 Task: Create a due date automation trigger when advanced on, on the tuesday of the week a card is due add dates due next month at 11:00 AM.
Action: Mouse moved to (823, 257)
Screenshot: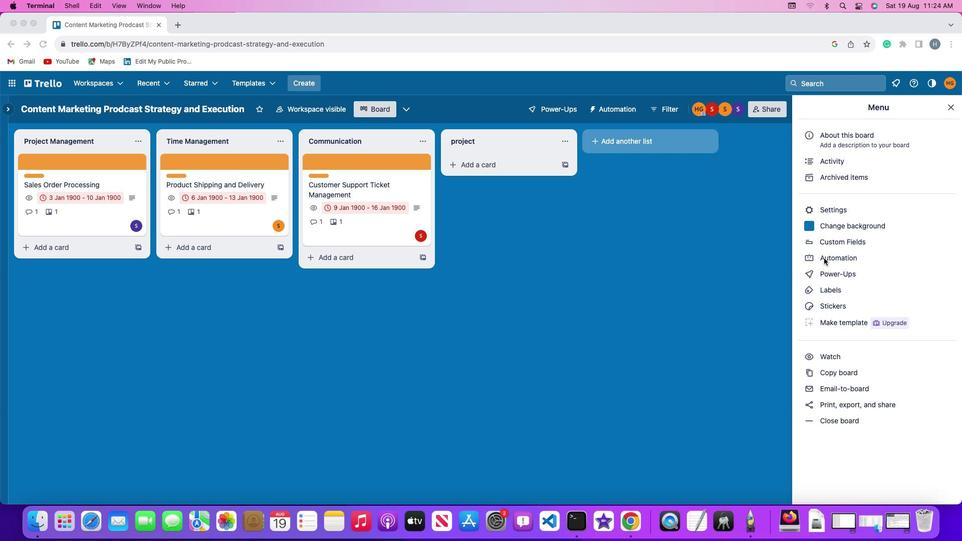 
Action: Mouse pressed left at (823, 257)
Screenshot: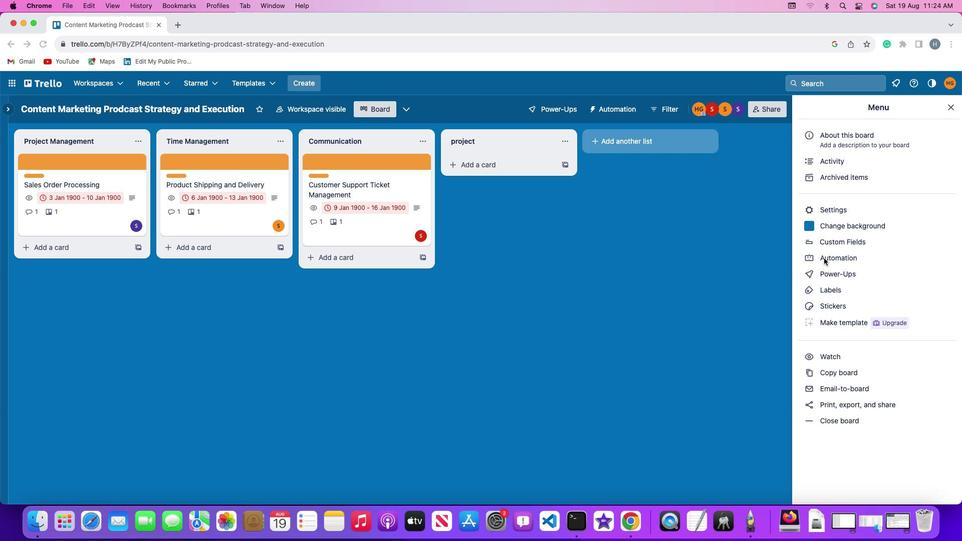 
Action: Mouse pressed left at (823, 257)
Screenshot: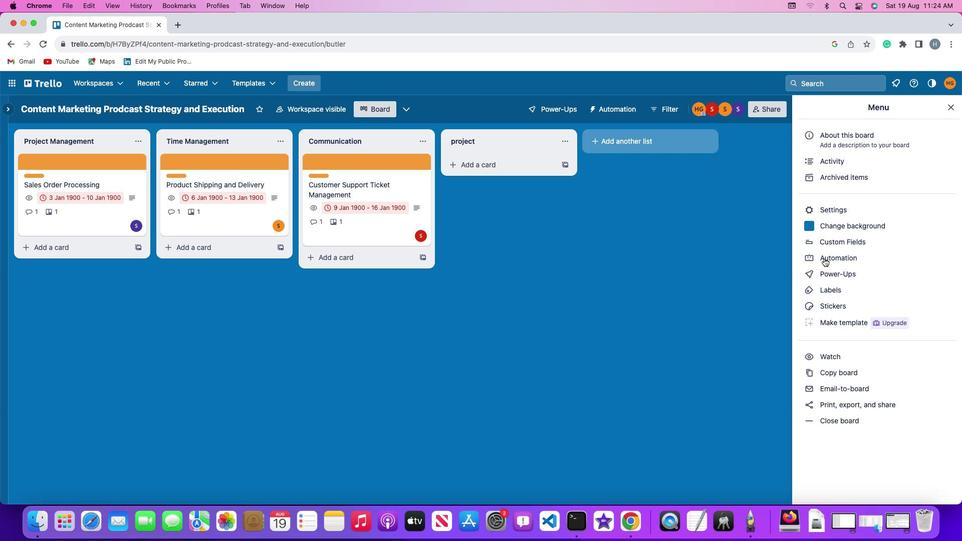 
Action: Mouse moved to (85, 240)
Screenshot: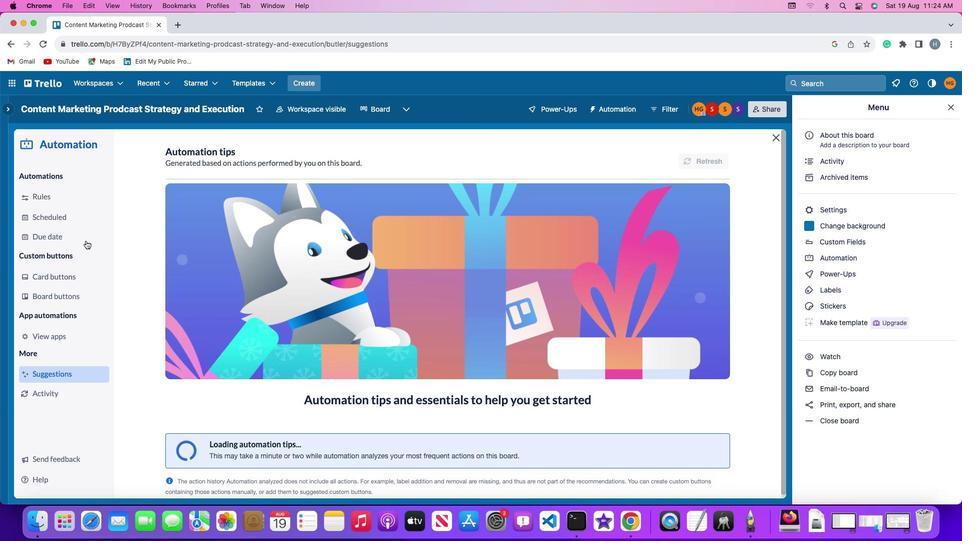
Action: Mouse pressed left at (85, 240)
Screenshot: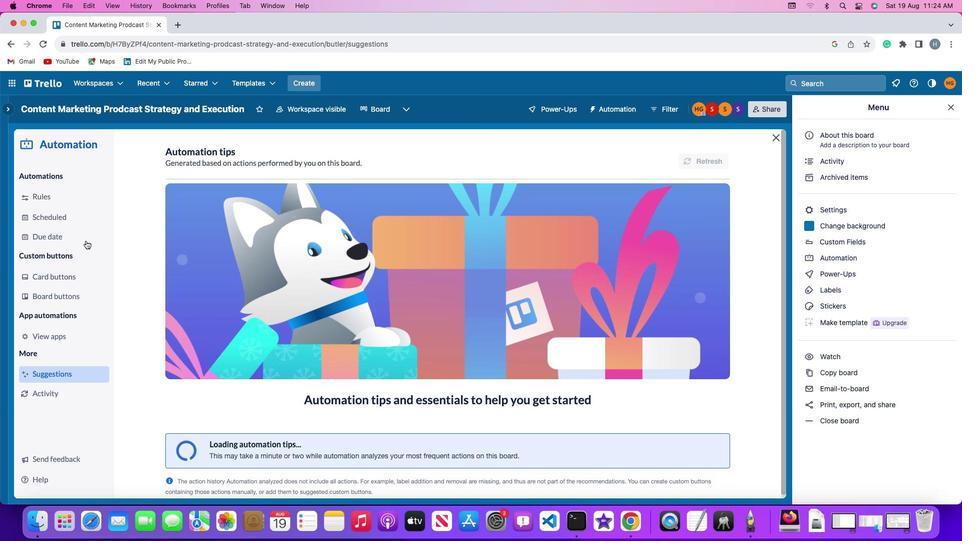 
Action: Mouse moved to (660, 152)
Screenshot: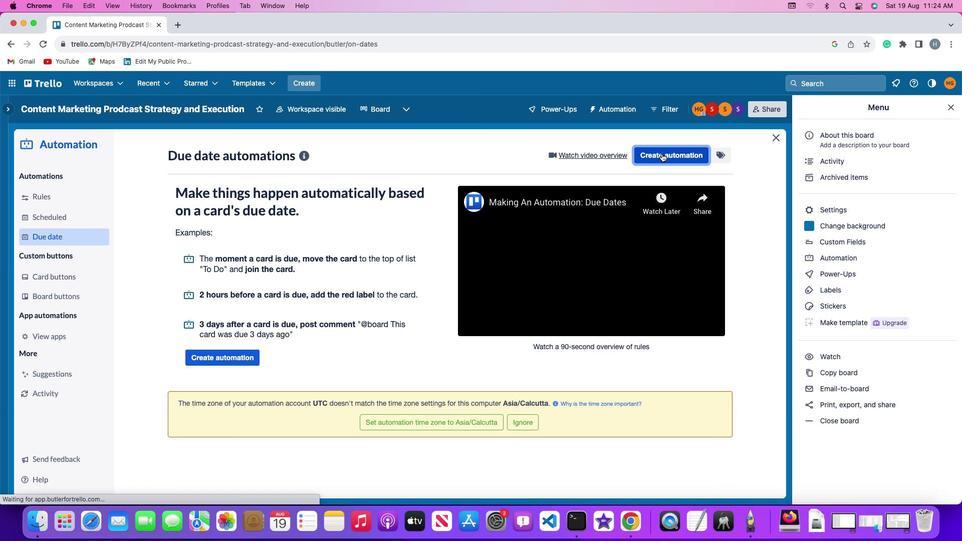 
Action: Mouse pressed left at (660, 152)
Screenshot: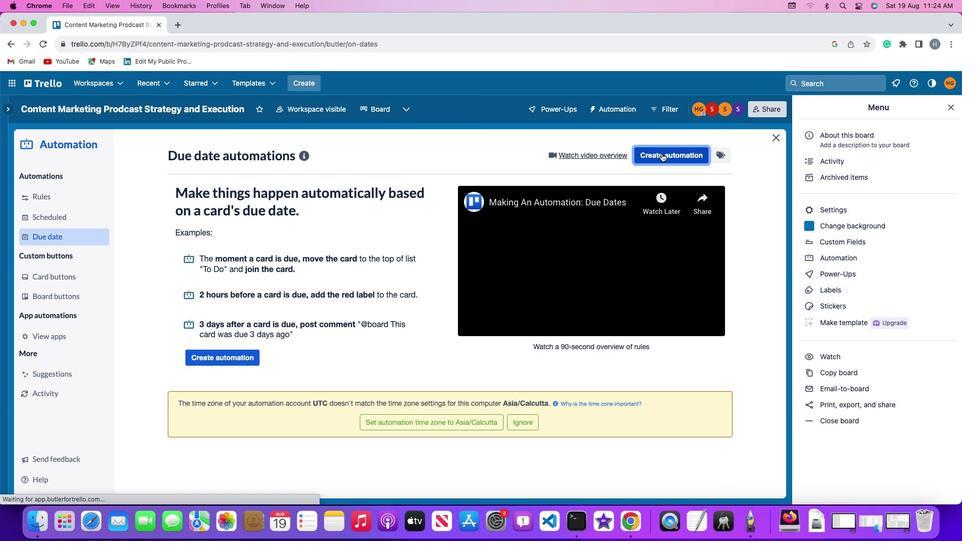 
Action: Mouse moved to (213, 252)
Screenshot: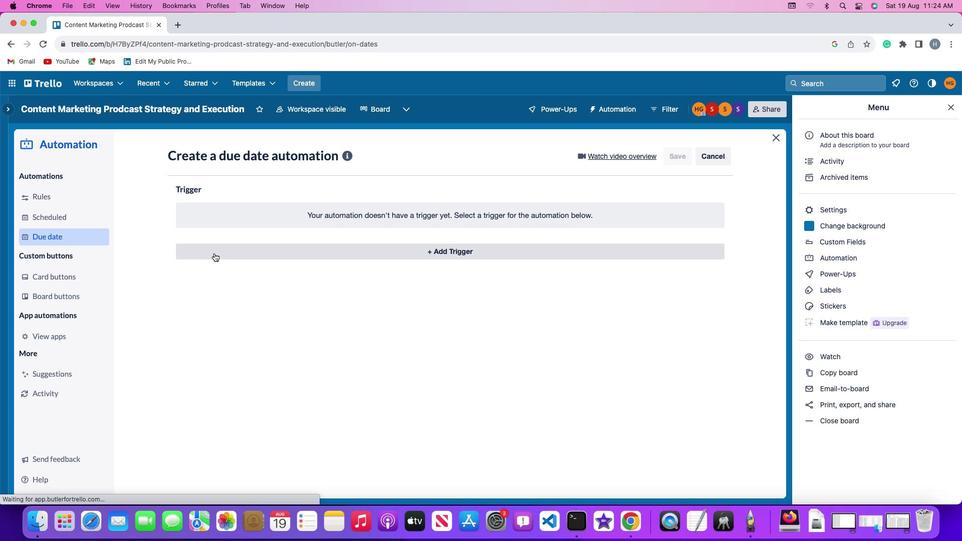 
Action: Mouse pressed left at (213, 252)
Screenshot: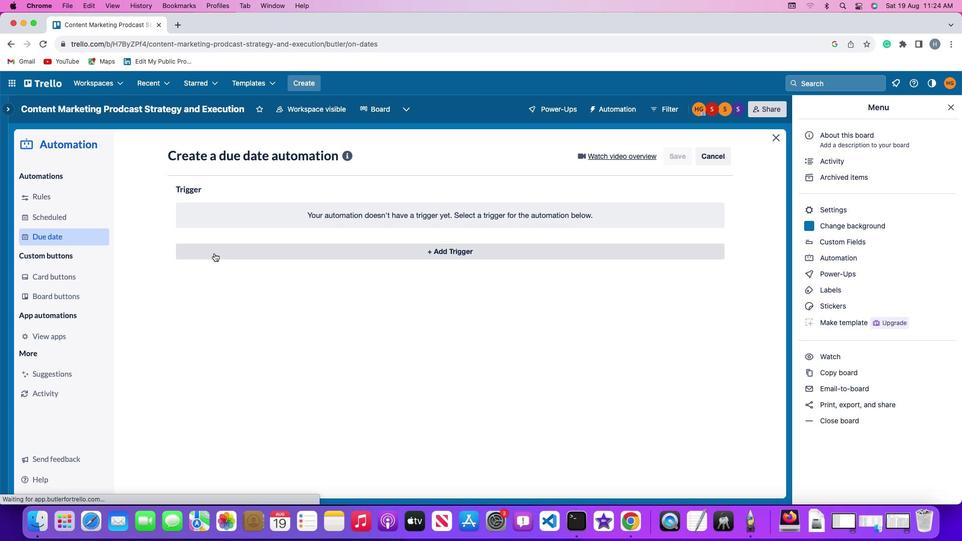 
Action: Mouse moved to (216, 434)
Screenshot: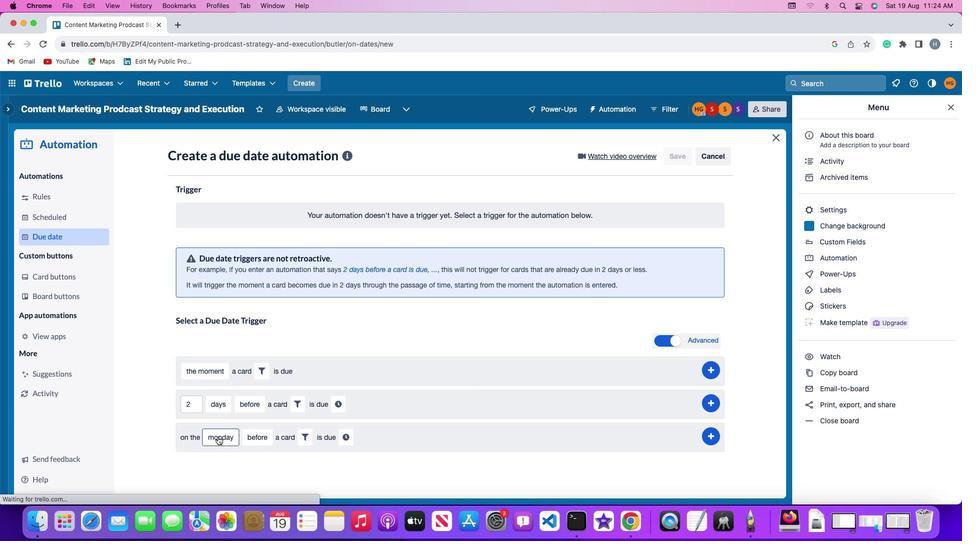
Action: Mouse pressed left at (216, 434)
Screenshot: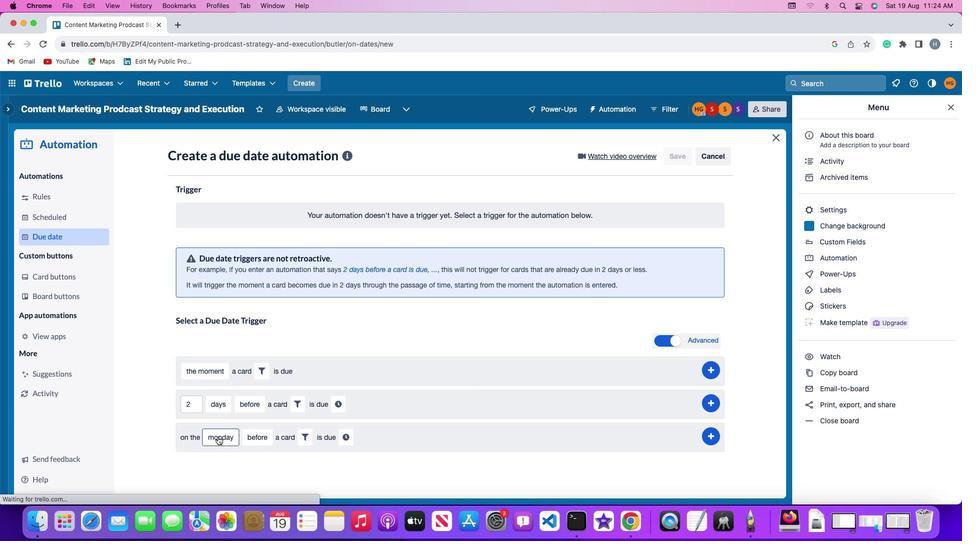 
Action: Mouse moved to (236, 319)
Screenshot: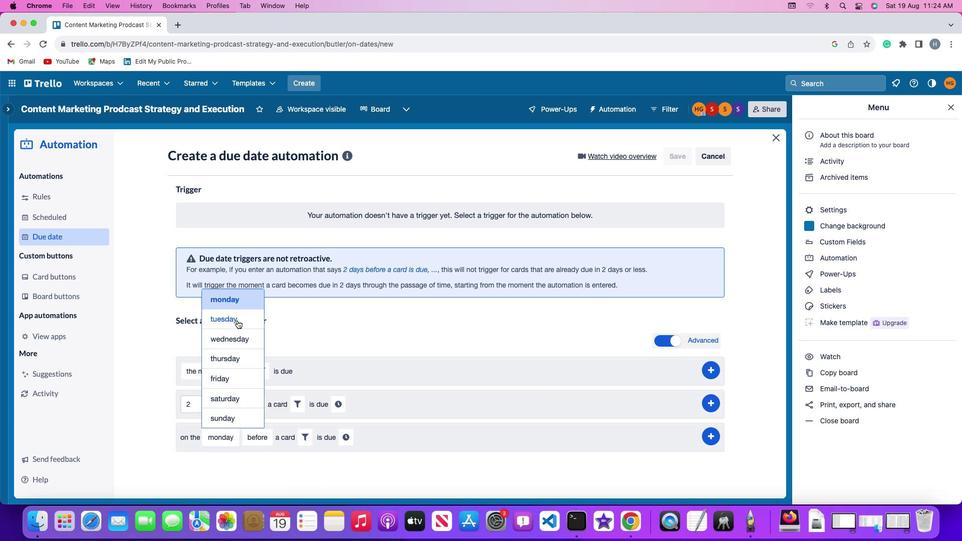 
Action: Mouse pressed left at (236, 319)
Screenshot: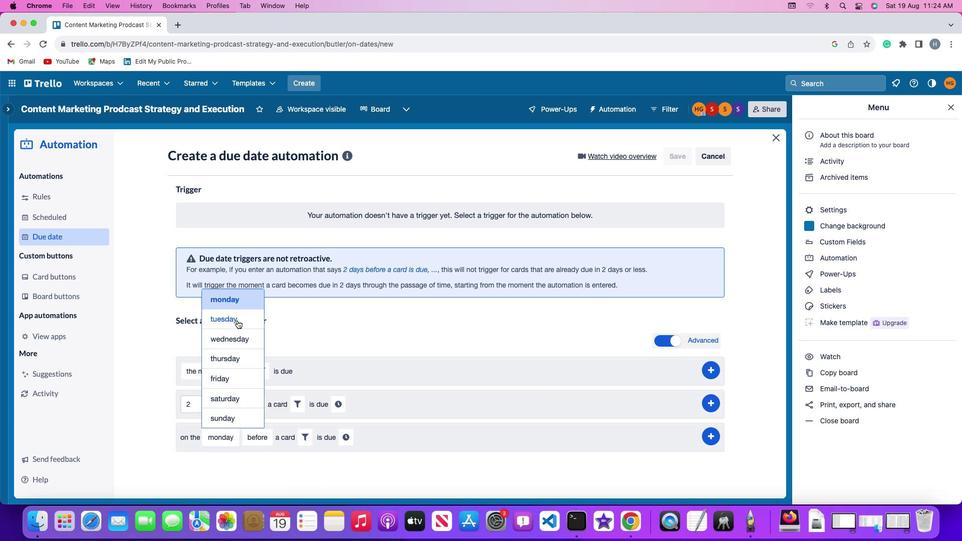 
Action: Mouse moved to (259, 426)
Screenshot: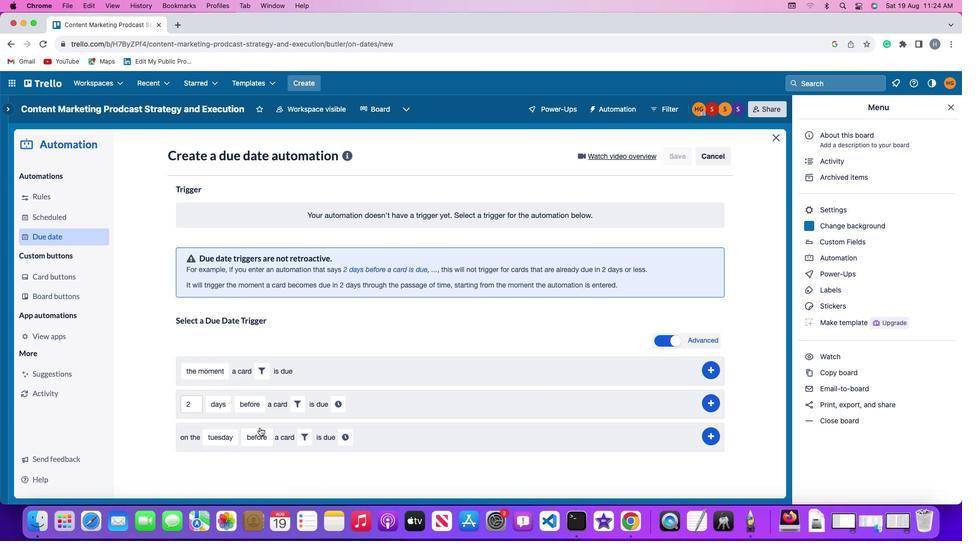 
Action: Mouse pressed left at (259, 426)
Screenshot: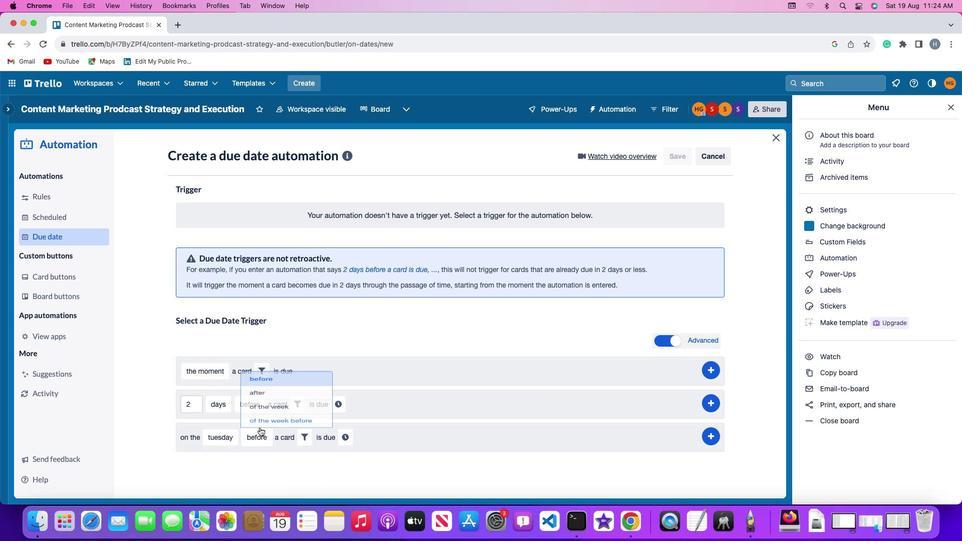 
Action: Mouse moved to (264, 392)
Screenshot: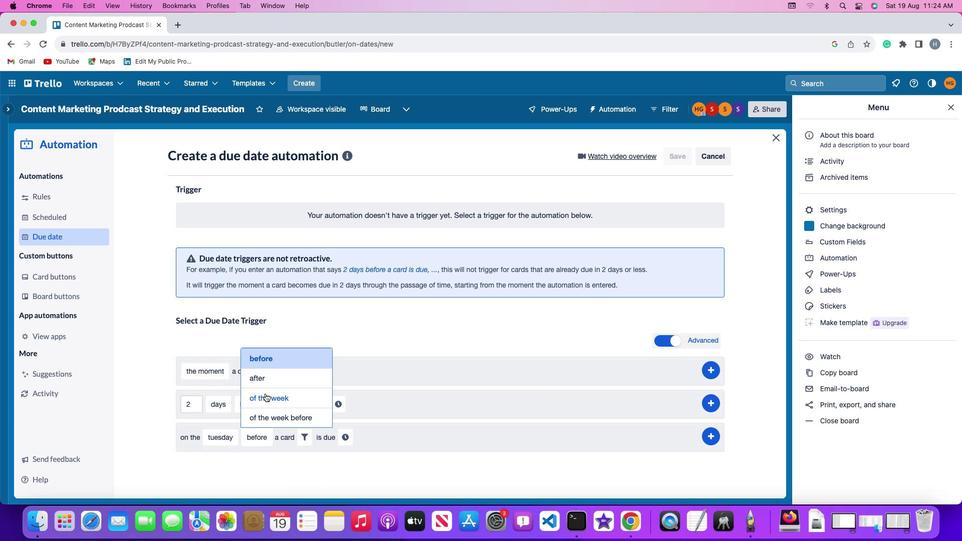 
Action: Mouse pressed left at (264, 392)
Screenshot: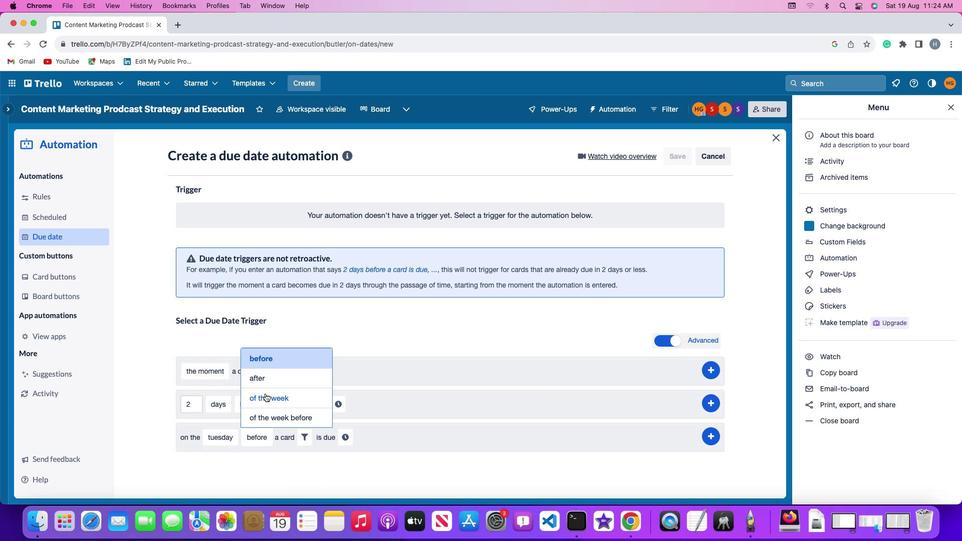 
Action: Mouse moved to (318, 430)
Screenshot: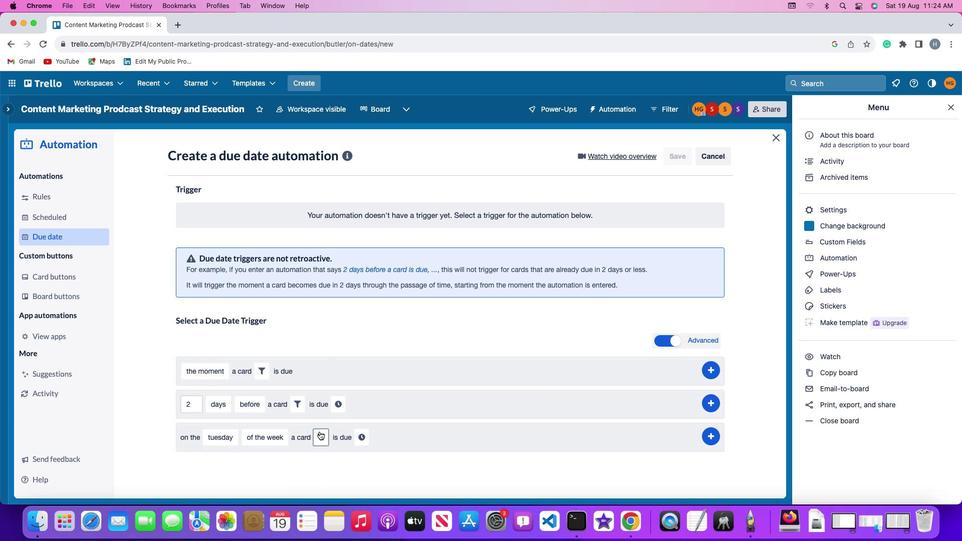 
Action: Mouse pressed left at (318, 430)
Screenshot: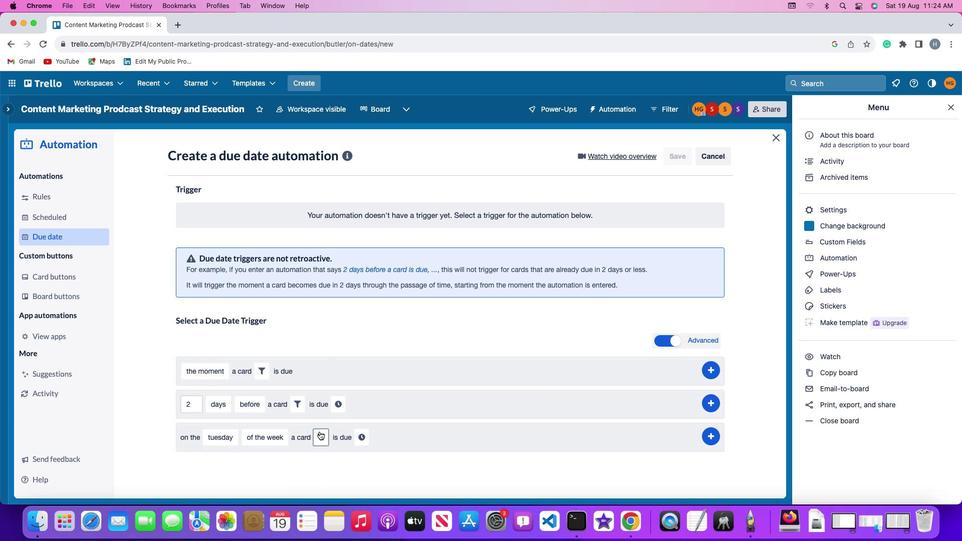 
Action: Mouse moved to (367, 463)
Screenshot: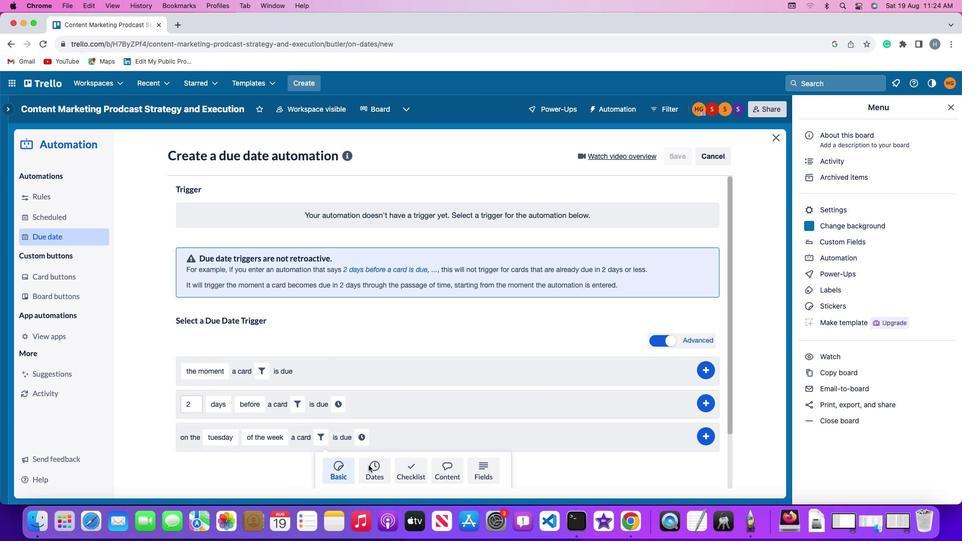 
Action: Mouse pressed left at (367, 463)
Screenshot: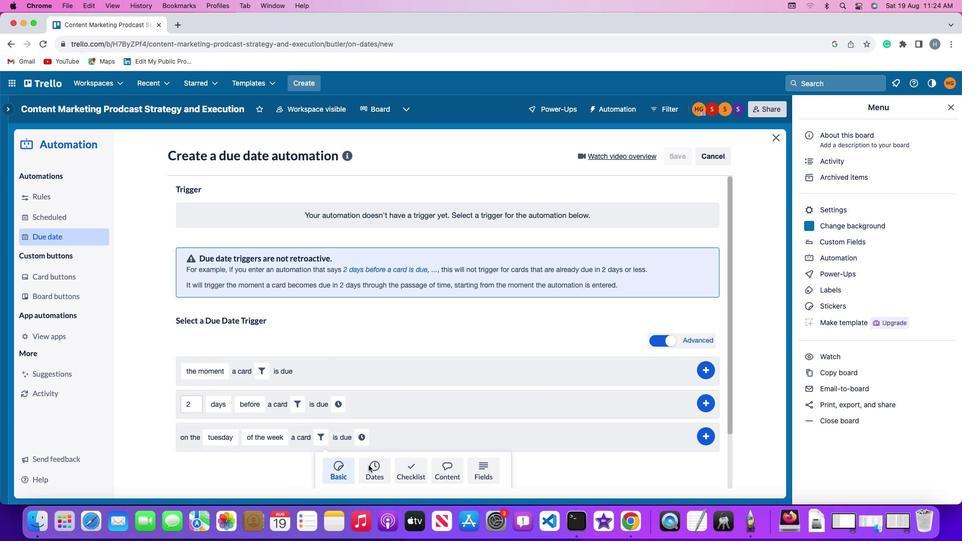 
Action: Mouse moved to (279, 466)
Screenshot: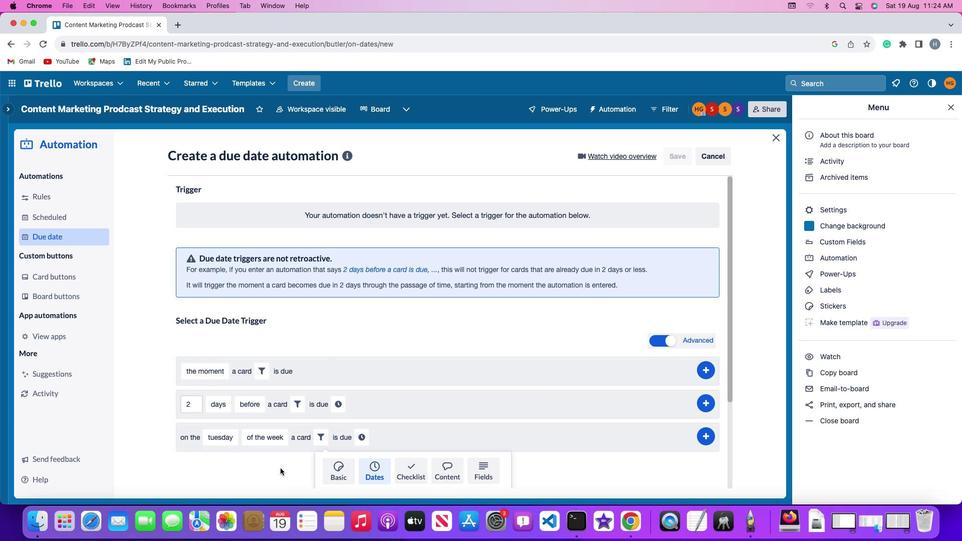 
Action: Mouse scrolled (279, 466) with delta (0, -1)
Screenshot: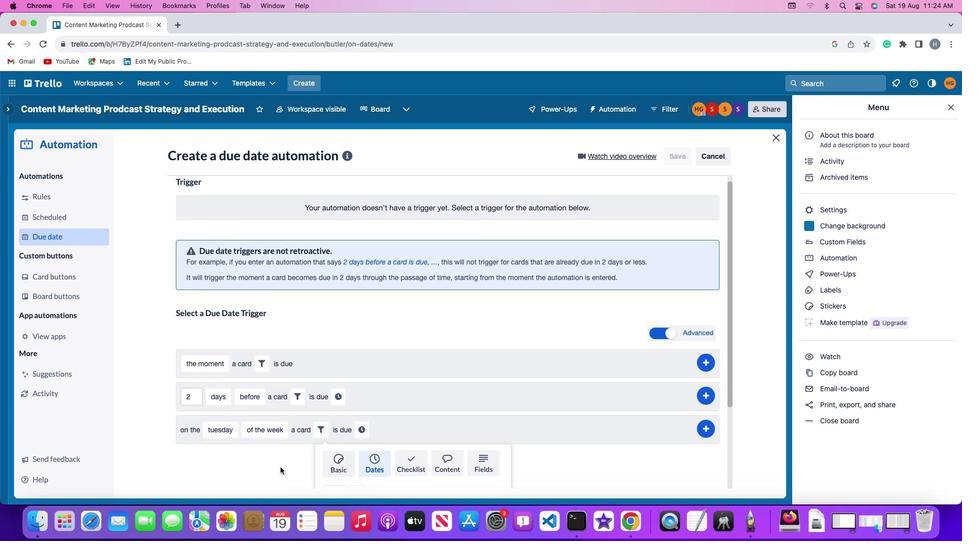 
Action: Mouse scrolled (279, 466) with delta (0, -1)
Screenshot: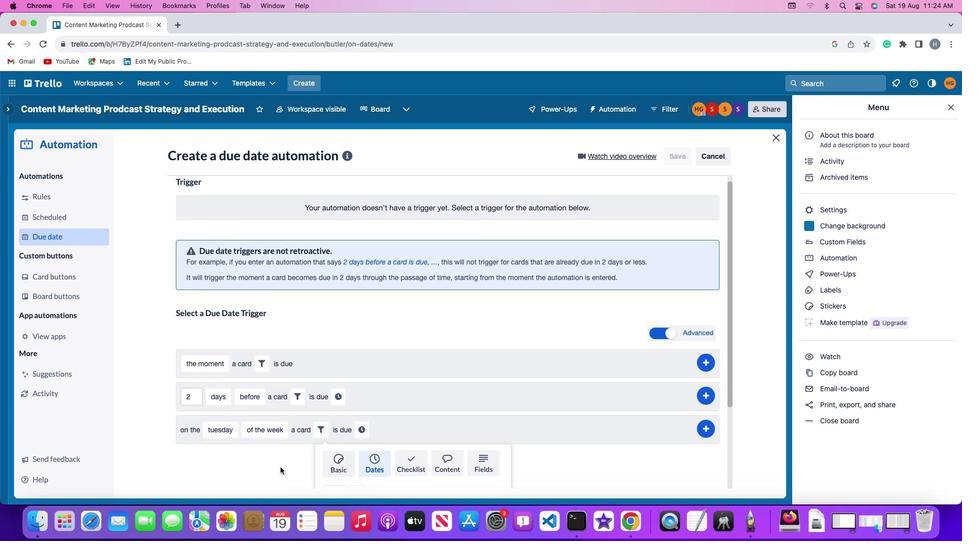 
Action: Mouse scrolled (279, 466) with delta (0, -2)
Screenshot: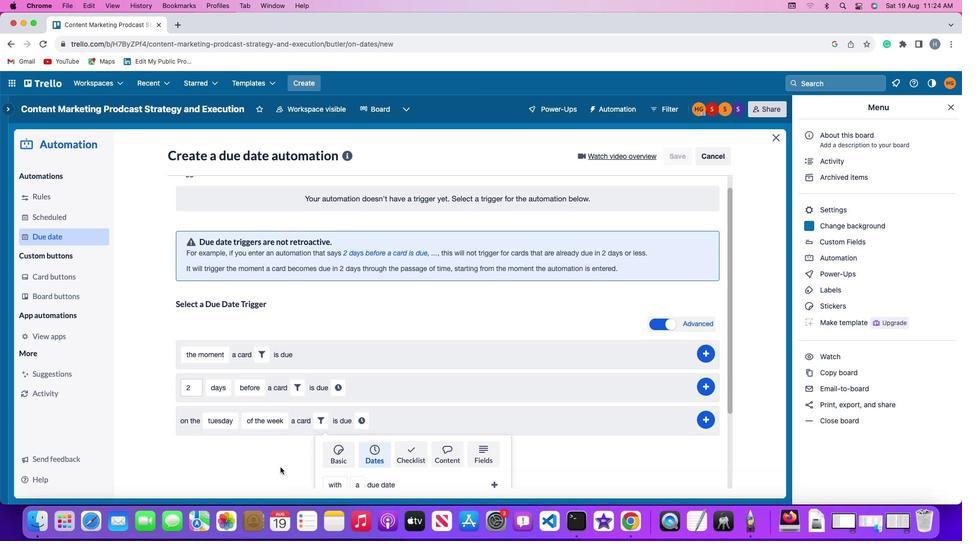 
Action: Mouse scrolled (279, 466) with delta (0, -3)
Screenshot: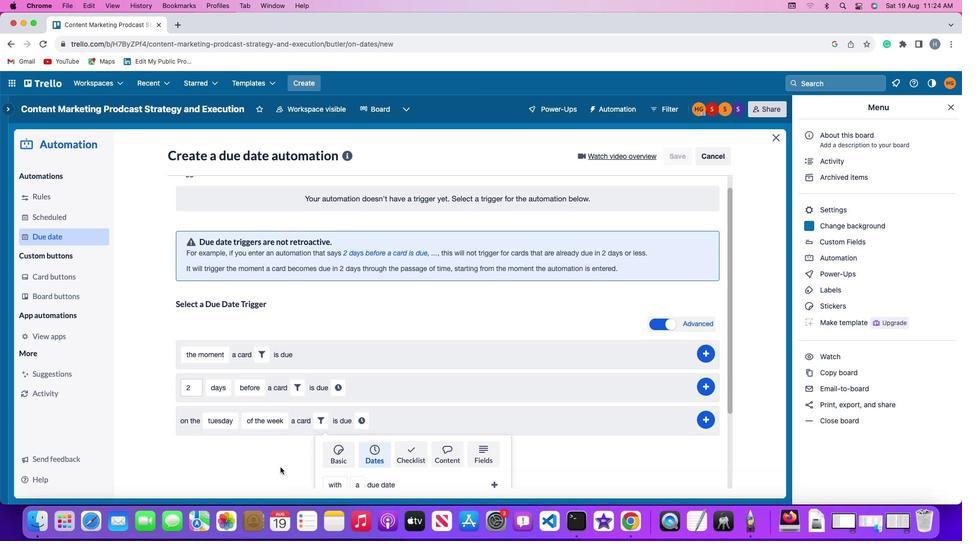 
Action: Mouse moved to (279, 466)
Screenshot: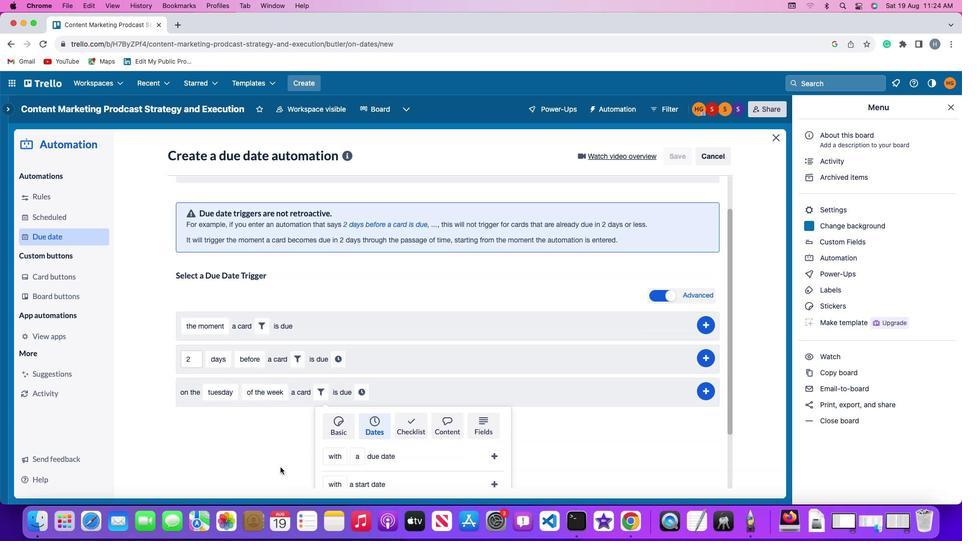 
Action: Mouse scrolled (279, 466) with delta (0, -3)
Screenshot: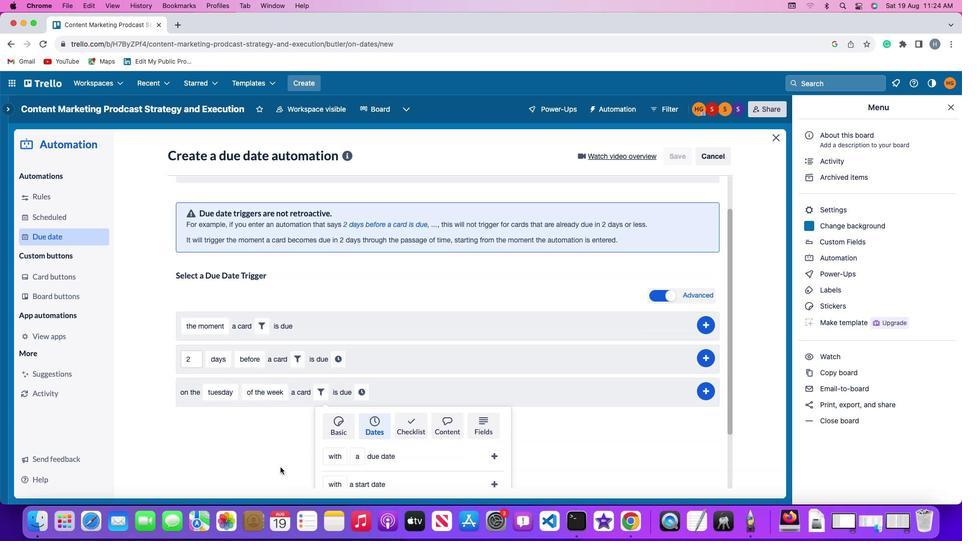 
Action: Mouse moved to (279, 465)
Screenshot: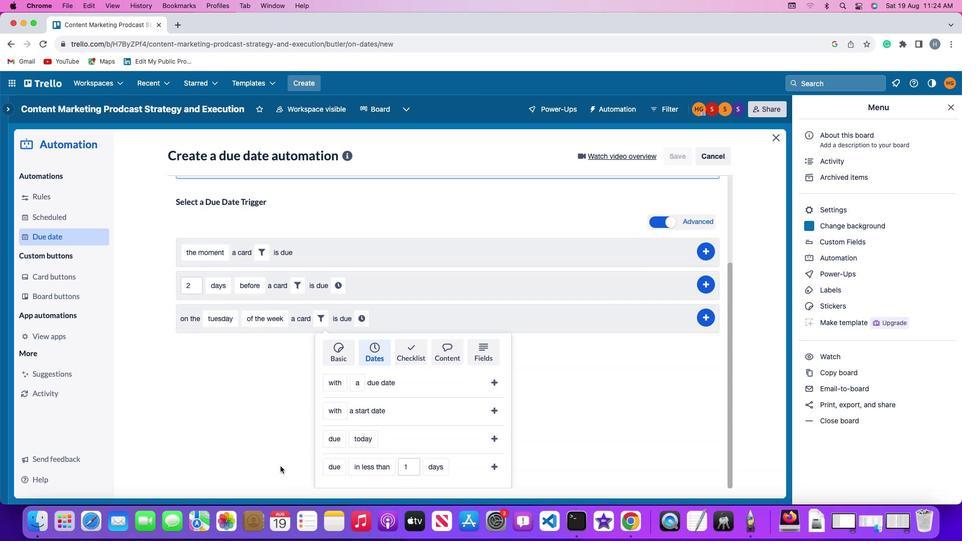 
Action: Mouse scrolled (279, 465) with delta (0, -1)
Screenshot: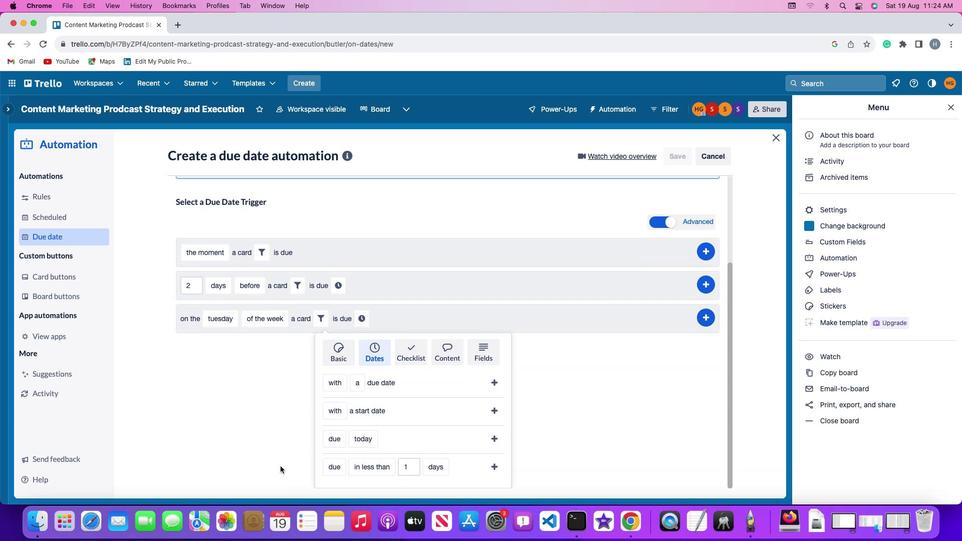 
Action: Mouse scrolled (279, 465) with delta (0, -1)
Screenshot: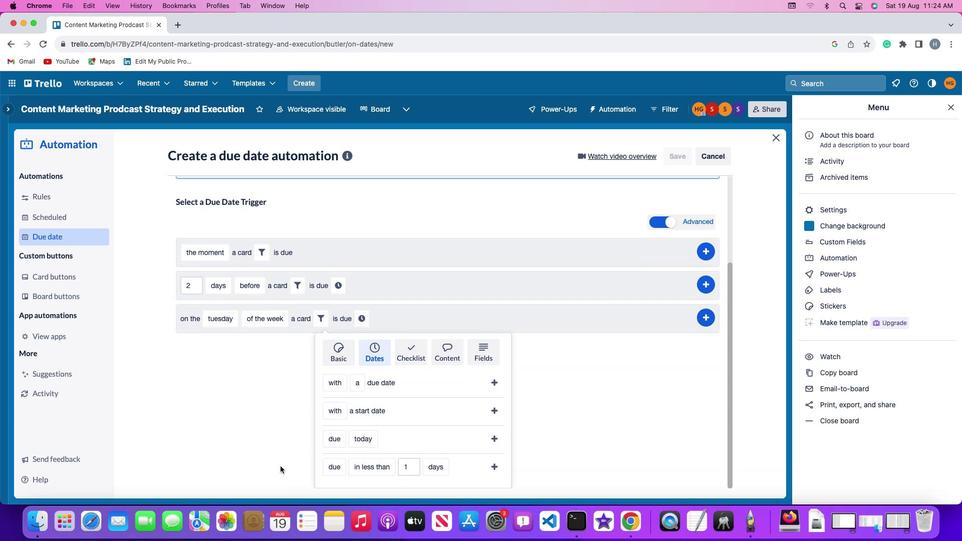 
Action: Mouse scrolled (279, 465) with delta (0, -2)
Screenshot: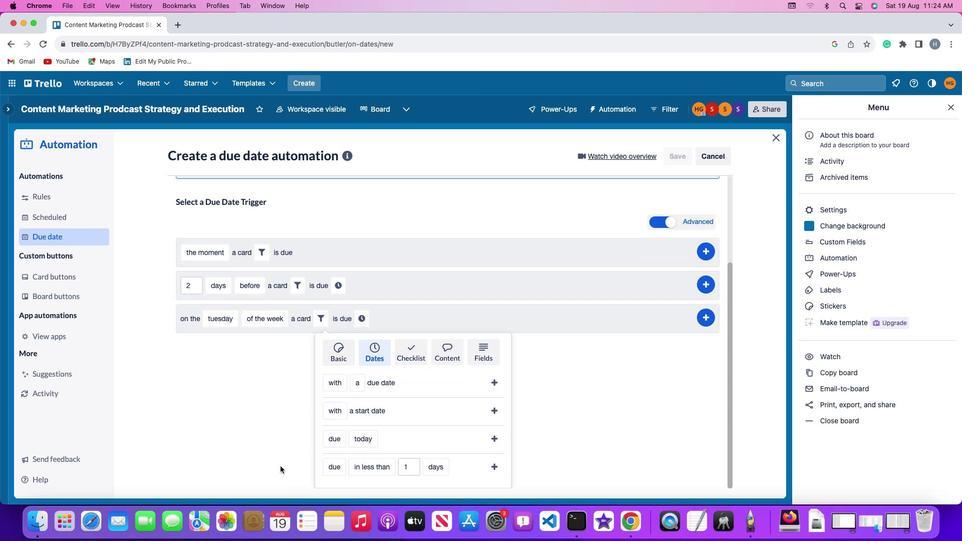 
Action: Mouse moved to (327, 440)
Screenshot: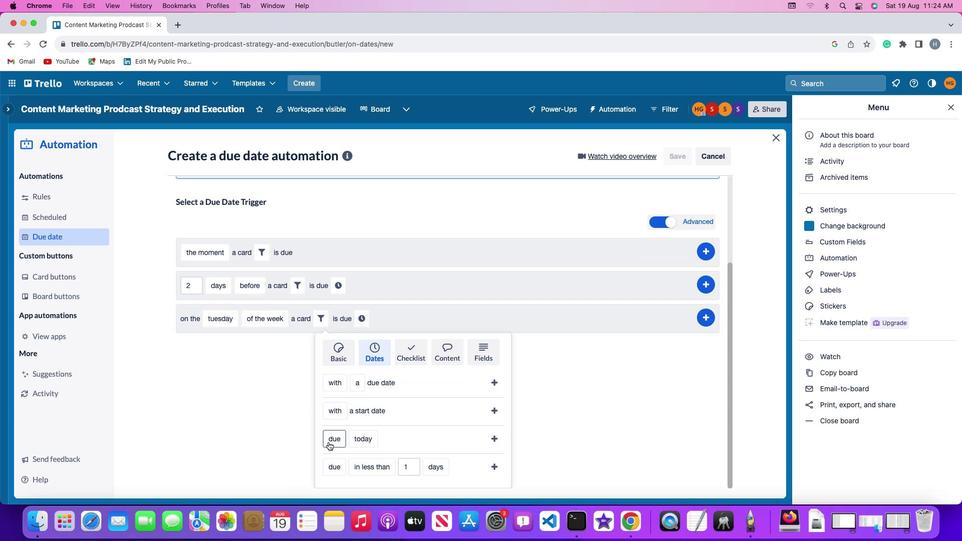 
Action: Mouse pressed left at (327, 440)
Screenshot: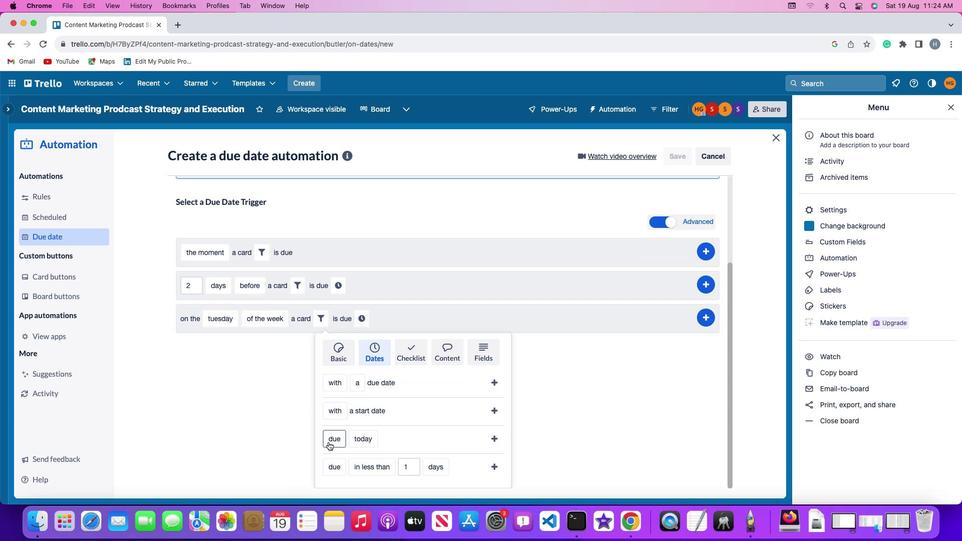 
Action: Mouse moved to (350, 361)
Screenshot: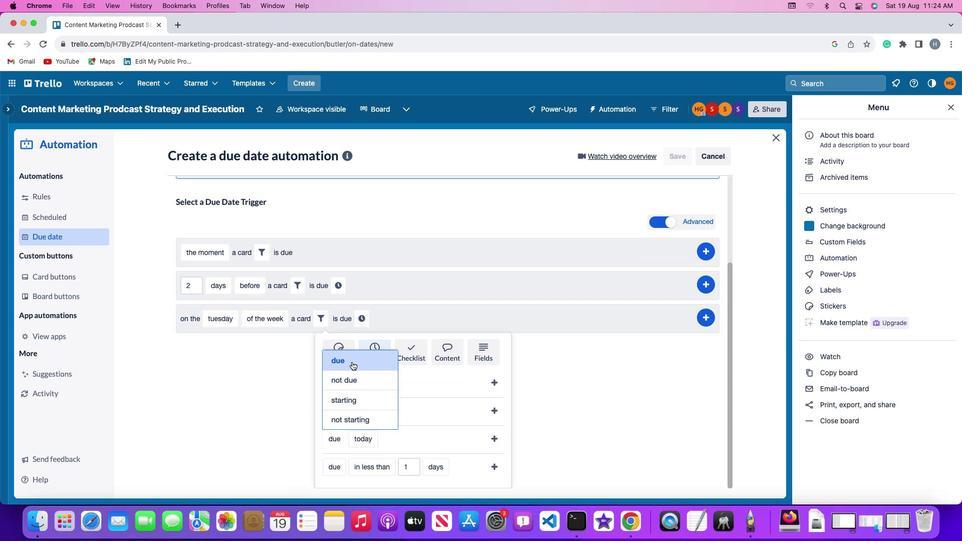 
Action: Mouse pressed left at (350, 361)
Screenshot: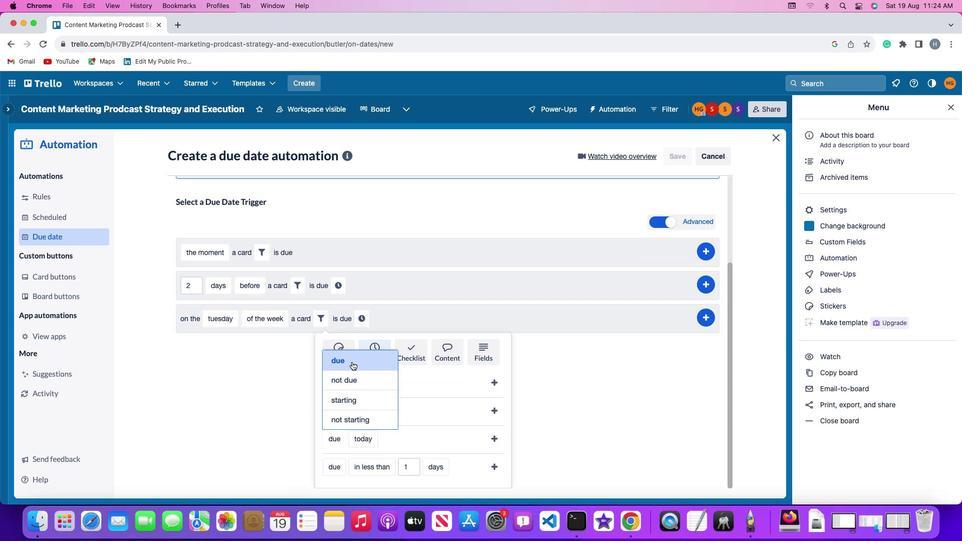
Action: Mouse moved to (366, 436)
Screenshot: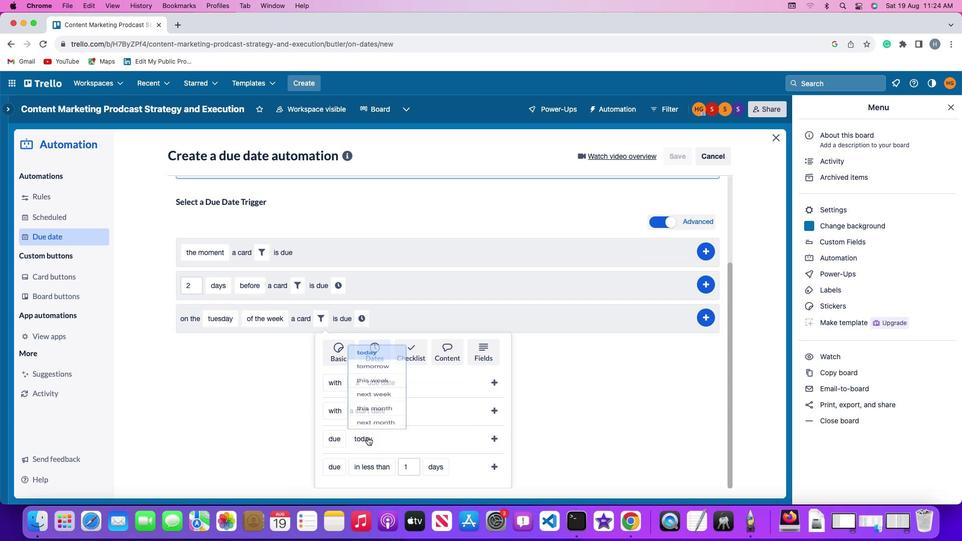 
Action: Mouse pressed left at (366, 436)
Screenshot: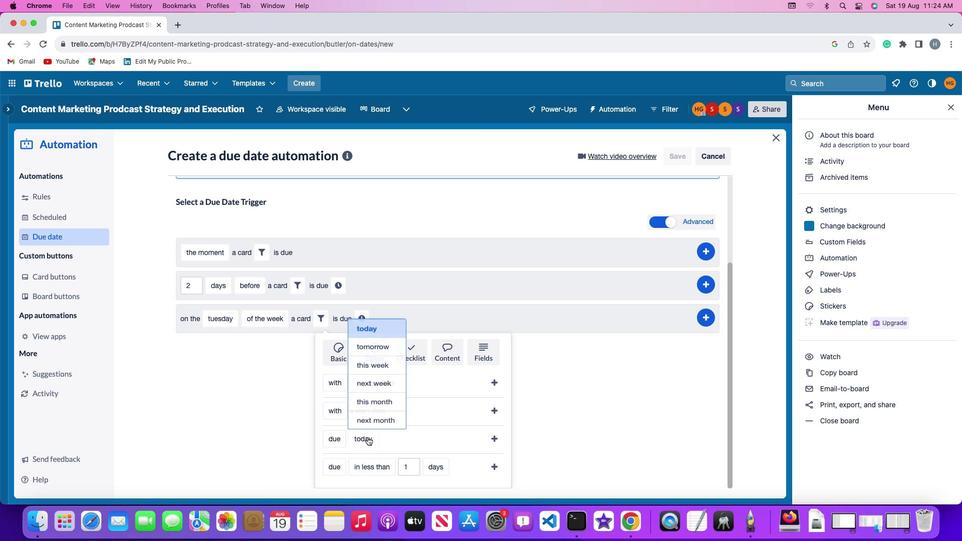 
Action: Mouse moved to (368, 419)
Screenshot: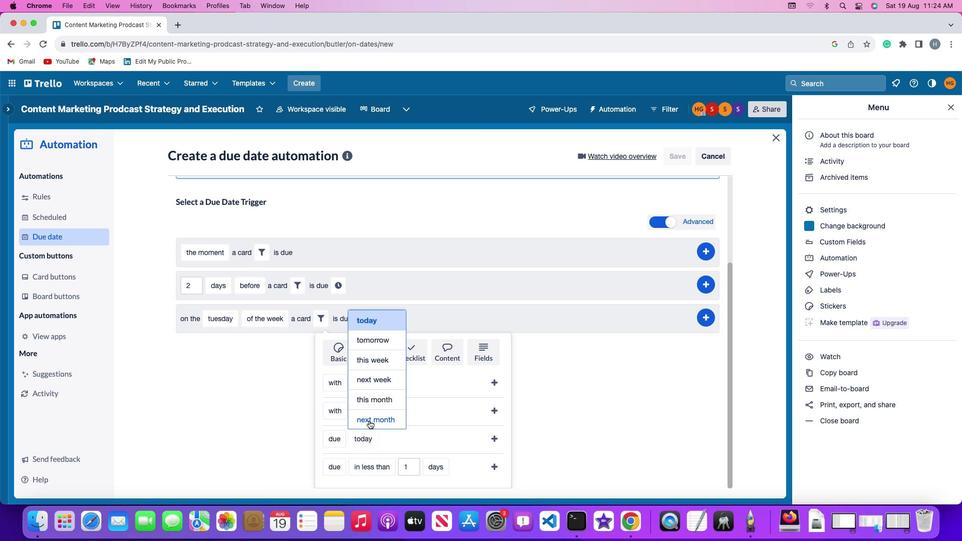 
Action: Mouse pressed left at (368, 419)
Screenshot: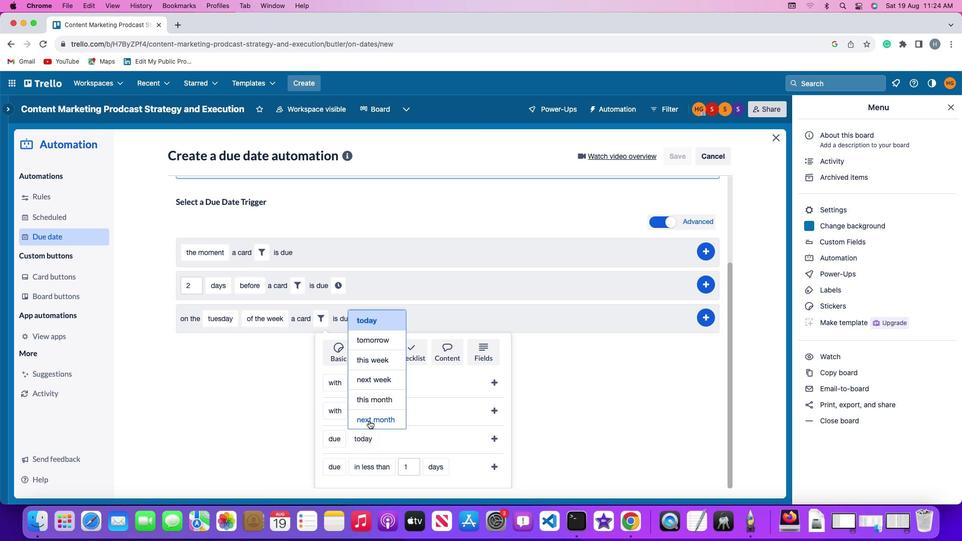 
Action: Mouse moved to (494, 435)
Screenshot: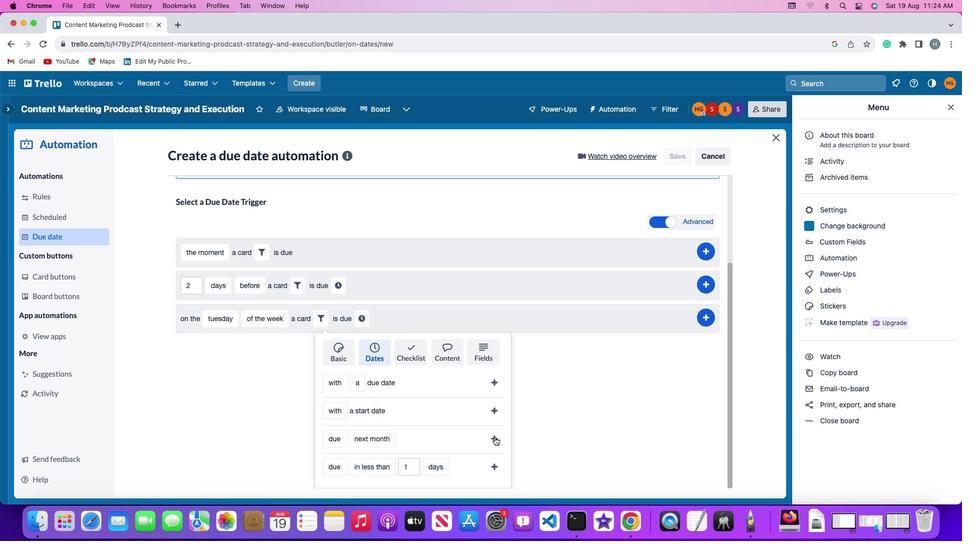 
Action: Mouse pressed left at (494, 435)
Screenshot: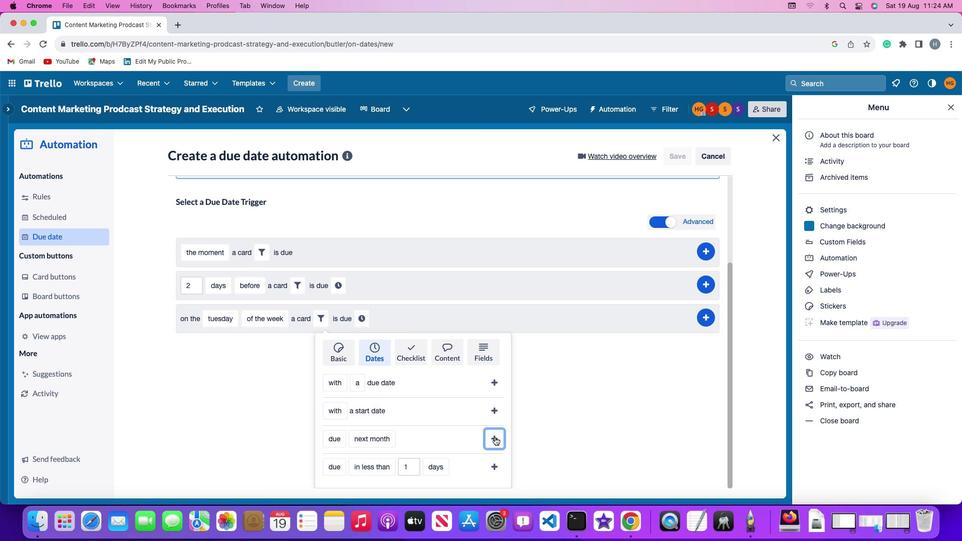 
Action: Mouse moved to (438, 435)
Screenshot: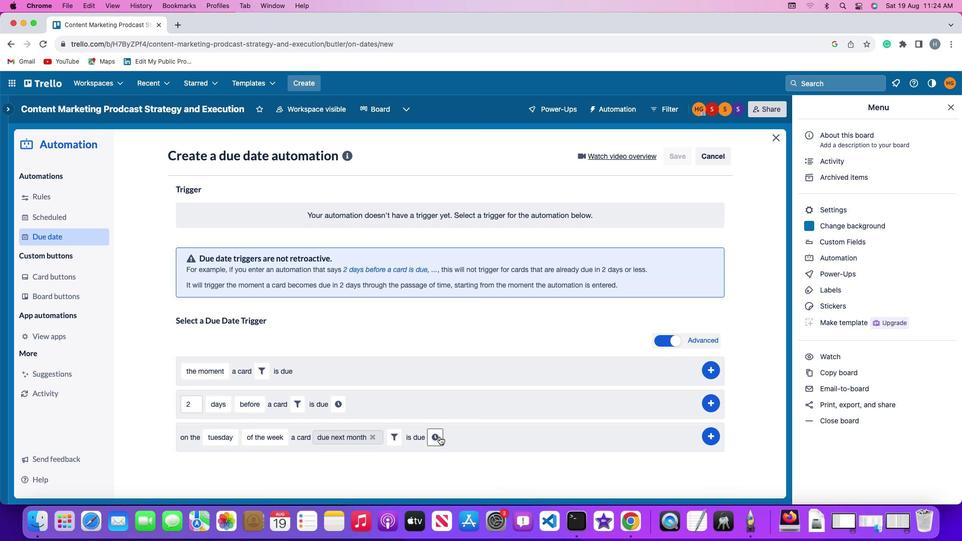 
Action: Mouse pressed left at (438, 435)
Screenshot: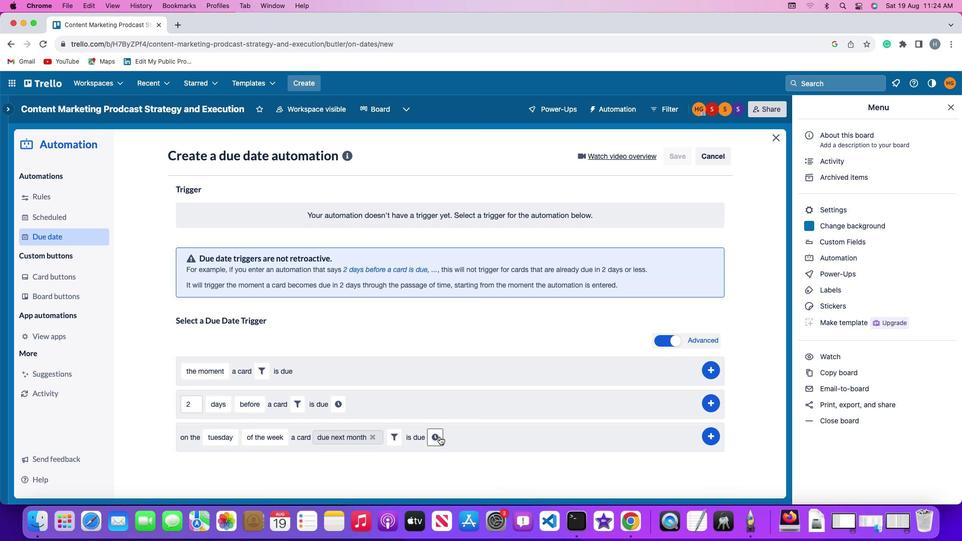 
Action: Mouse moved to (461, 438)
Screenshot: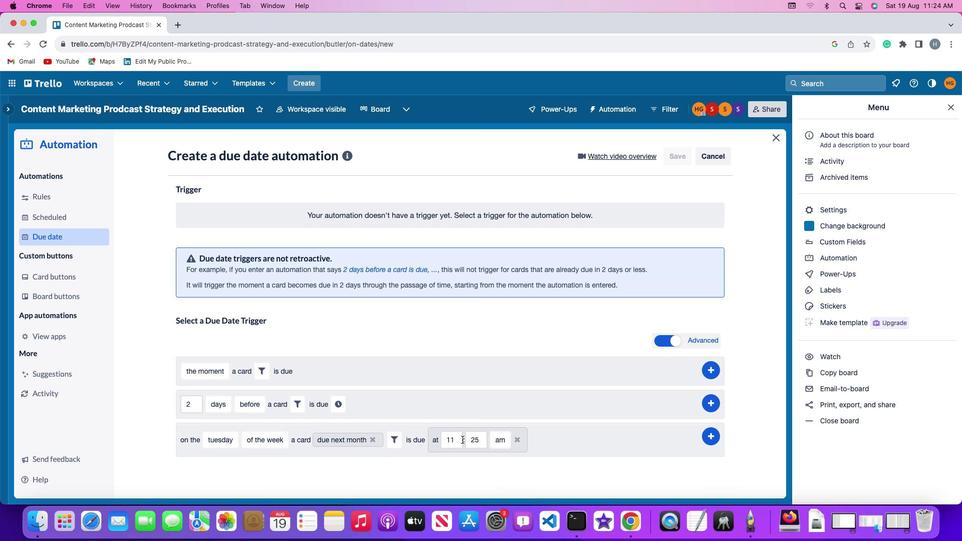 
Action: Mouse pressed left at (461, 438)
Screenshot: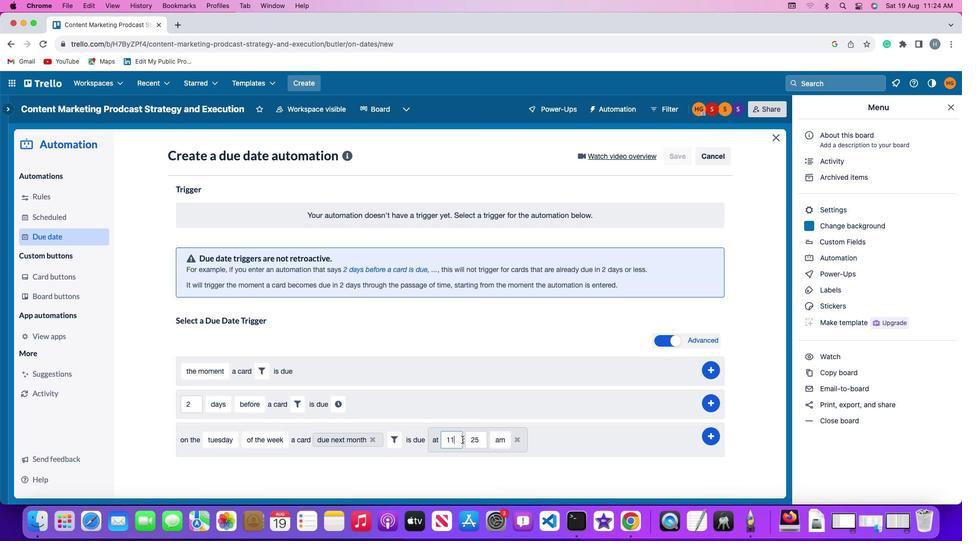 
Action: Mouse moved to (456, 439)
Screenshot: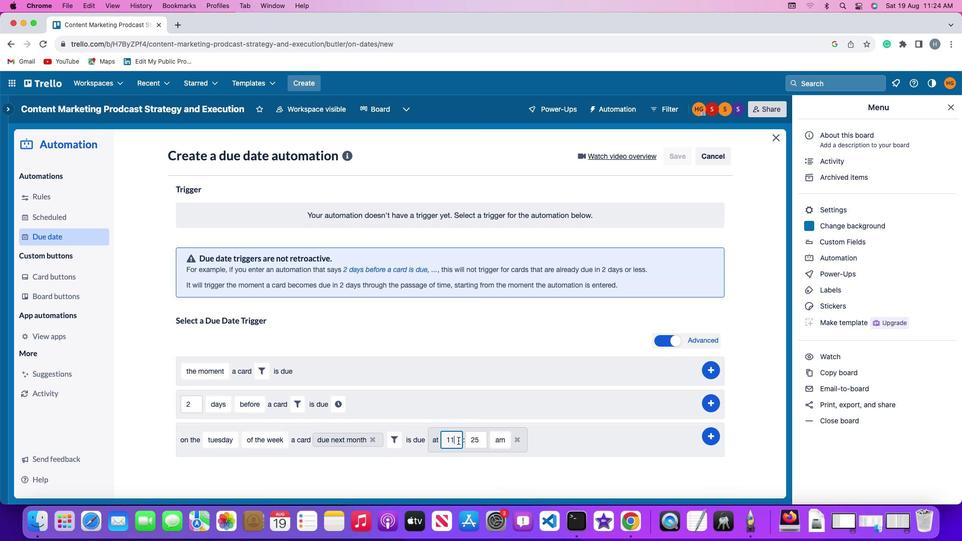 
Action: Key pressed Key.backspace'1'
Screenshot: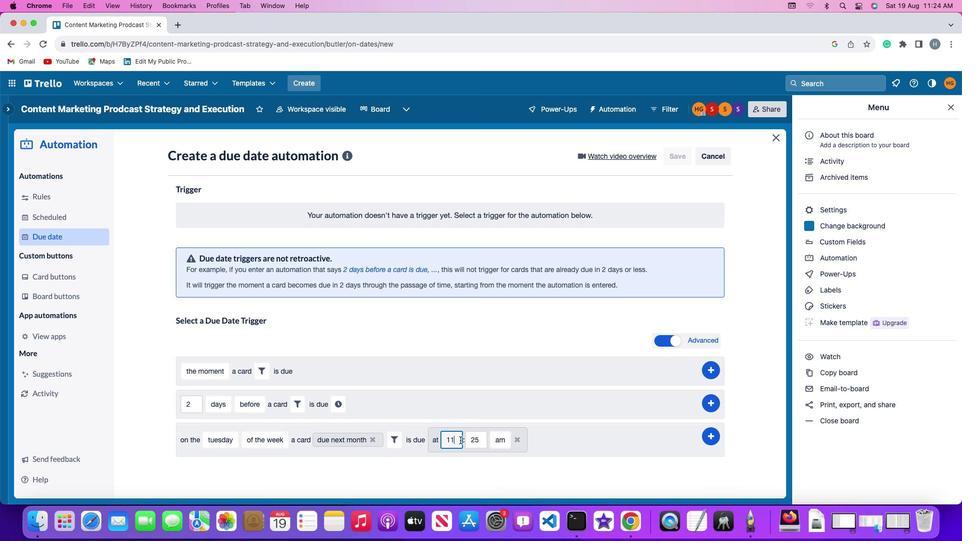 
Action: Mouse moved to (477, 435)
Screenshot: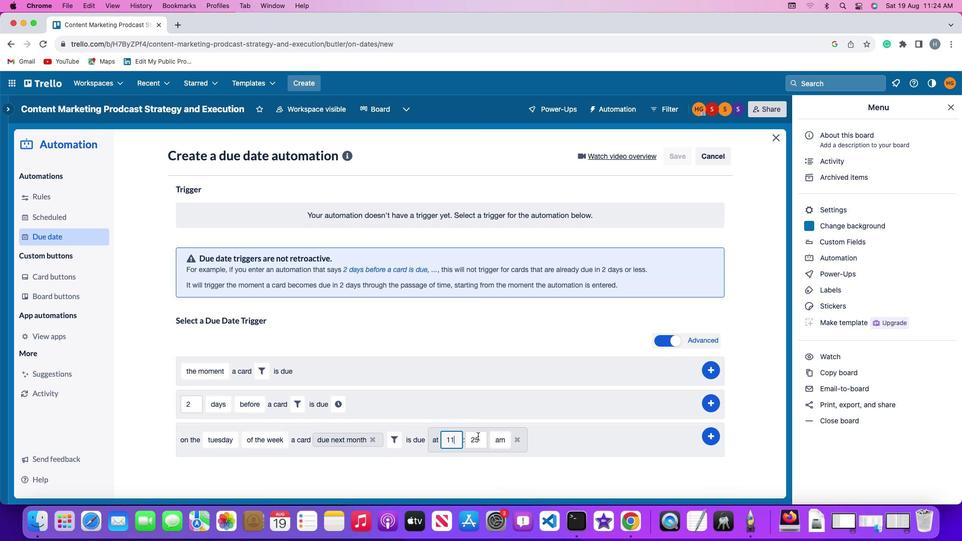 
Action: Mouse pressed left at (477, 435)
Screenshot: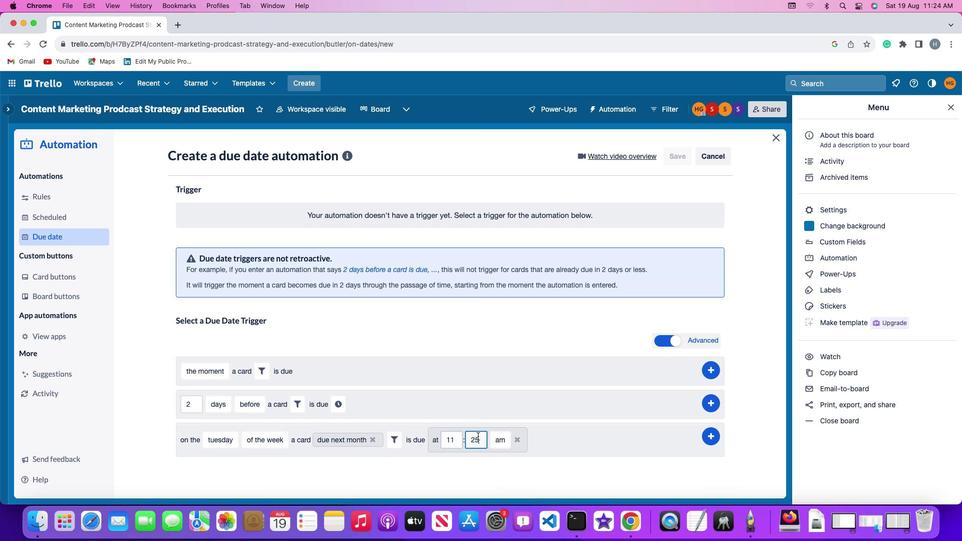 
Action: Key pressed Key.backspace
Screenshot: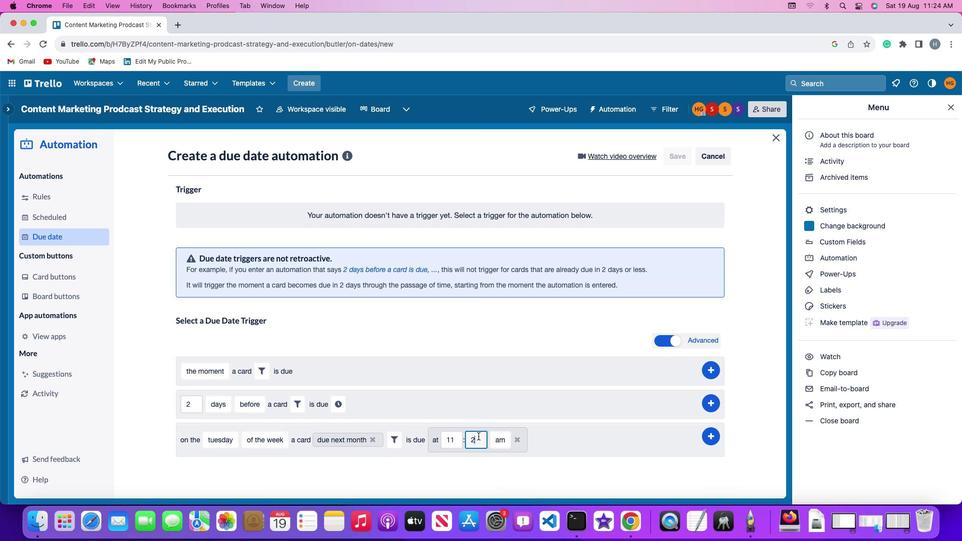
Action: Mouse moved to (477, 434)
Screenshot: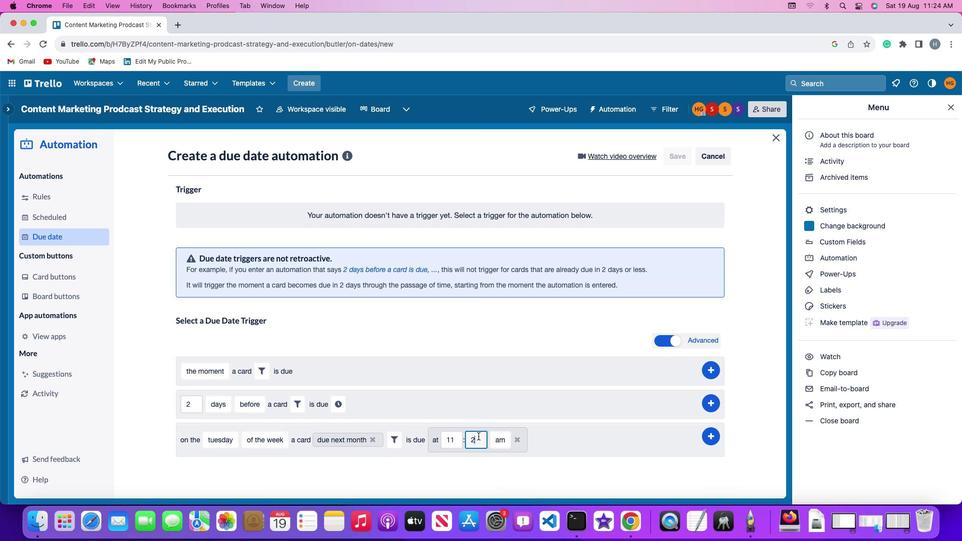 
Action: Key pressed Key.backspace'0''0'
Screenshot: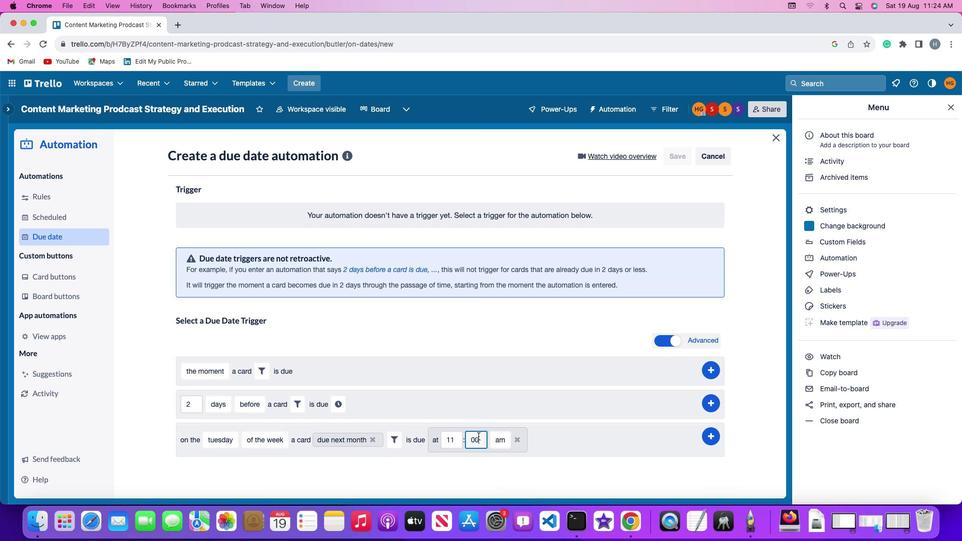 
Action: Mouse moved to (494, 435)
Screenshot: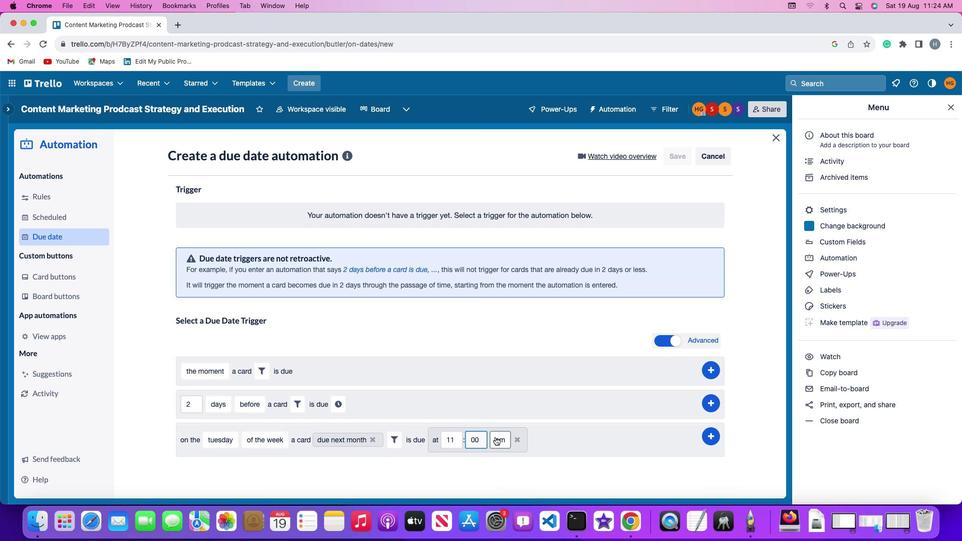 
Action: Mouse pressed left at (494, 435)
Screenshot: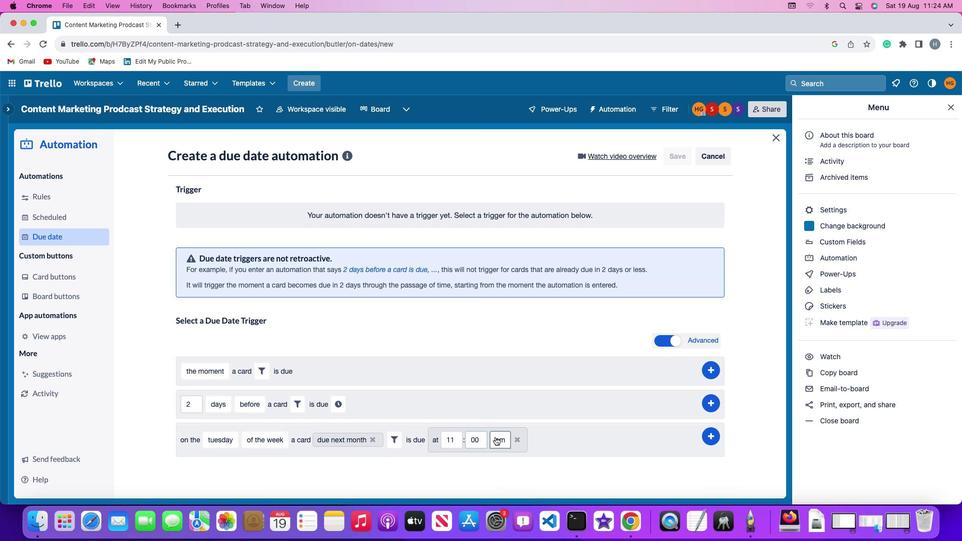 
Action: Mouse moved to (497, 453)
Screenshot: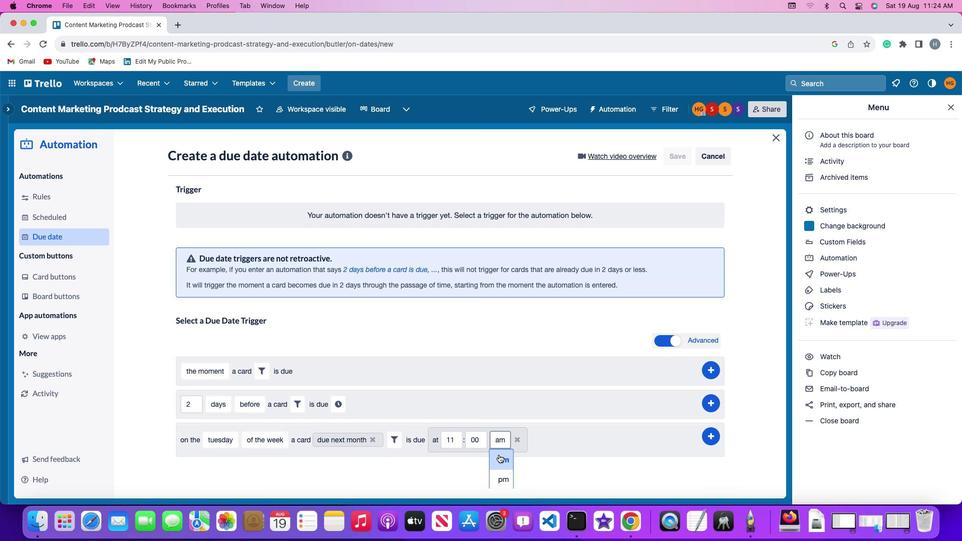 
Action: Mouse pressed left at (497, 453)
Screenshot: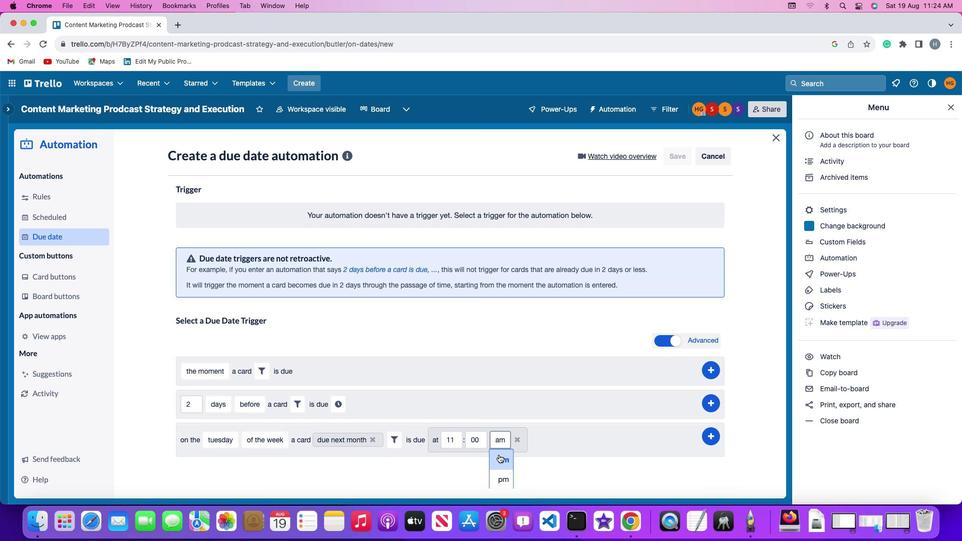 
Action: Mouse moved to (709, 432)
Screenshot: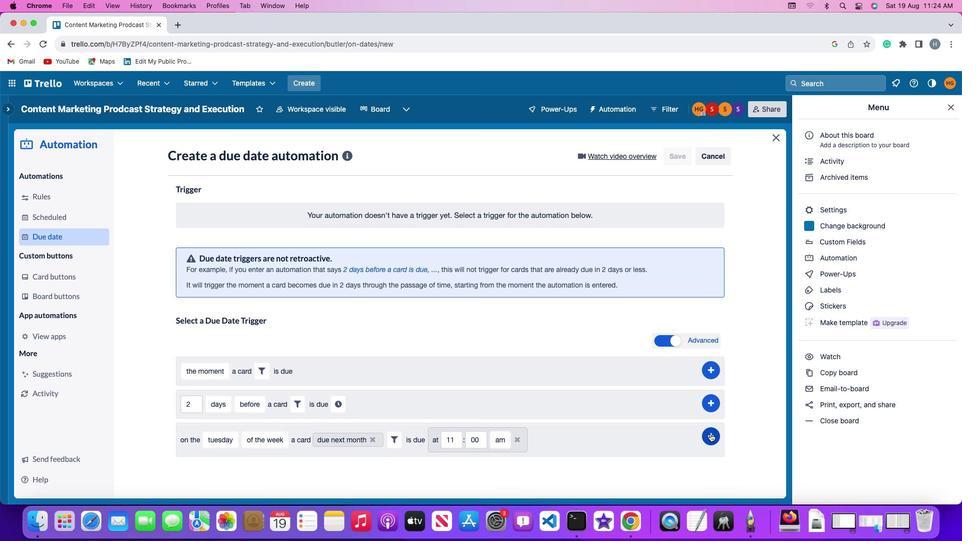 
Action: Mouse pressed left at (709, 432)
Screenshot: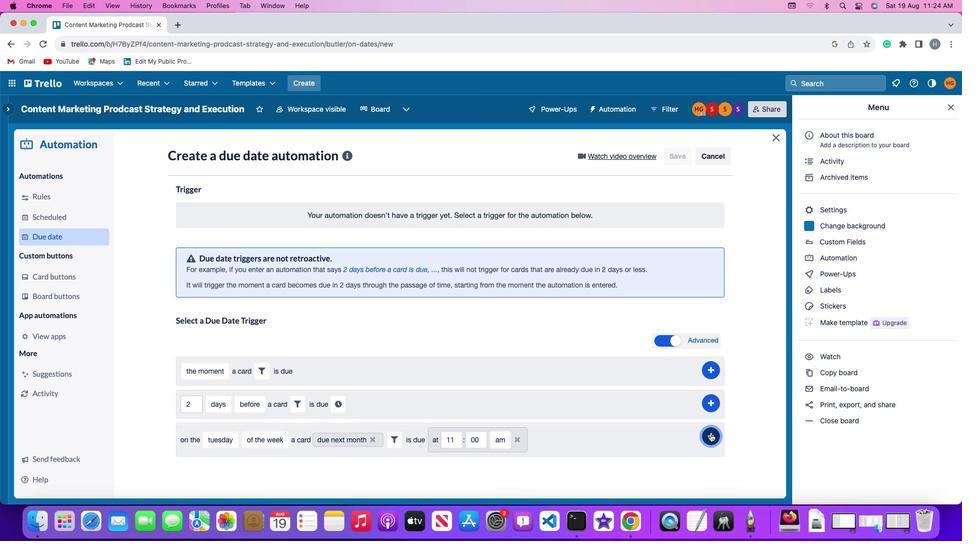 
Action: Mouse moved to (752, 342)
Screenshot: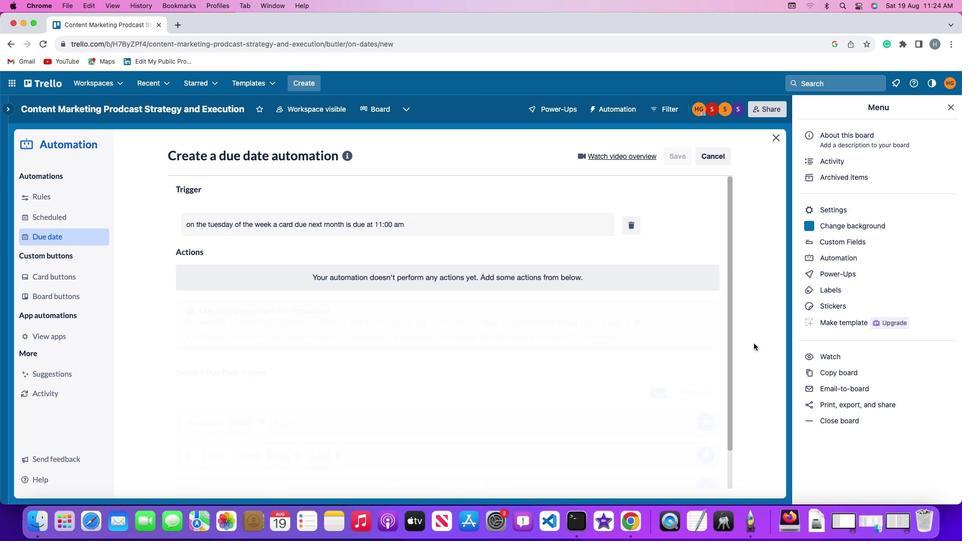
